 Task: Create Company by the name of Essentials, with Address Line1: 806 Tanglewood Circle, Address Line2: Victoria, Address Line3: NY 10977
Action: Mouse moved to (112, 52)
Screenshot: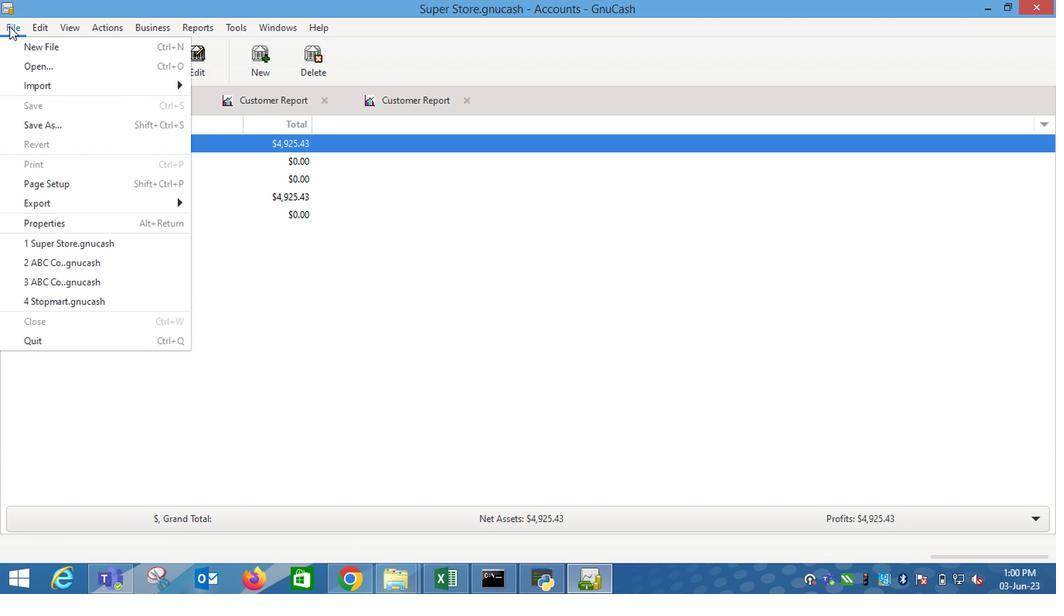 
Action: Mouse pressed left at (112, 52)
Screenshot: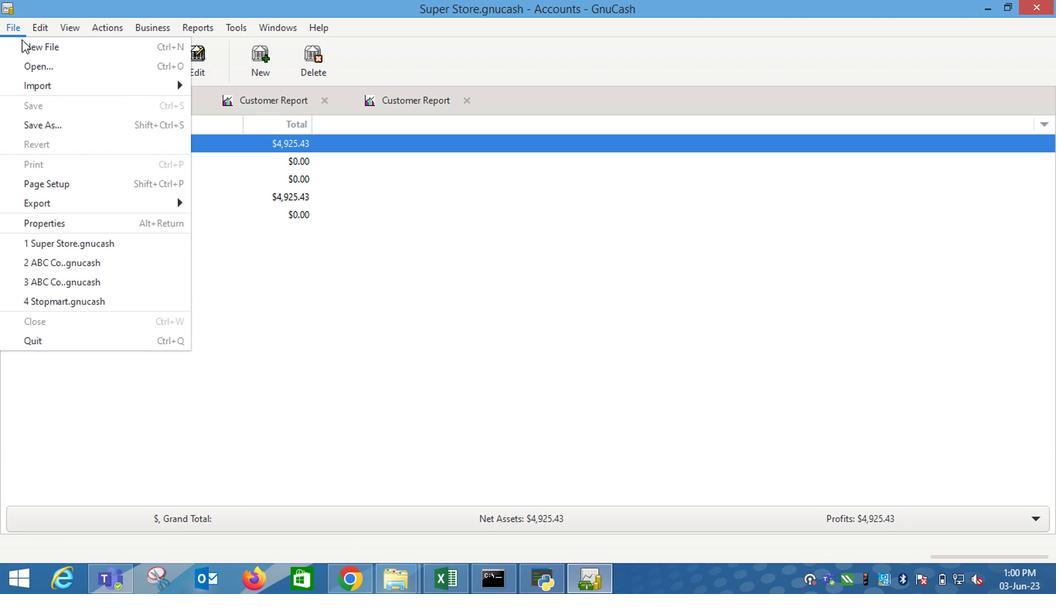 
Action: Mouse moved to (128, 68)
Screenshot: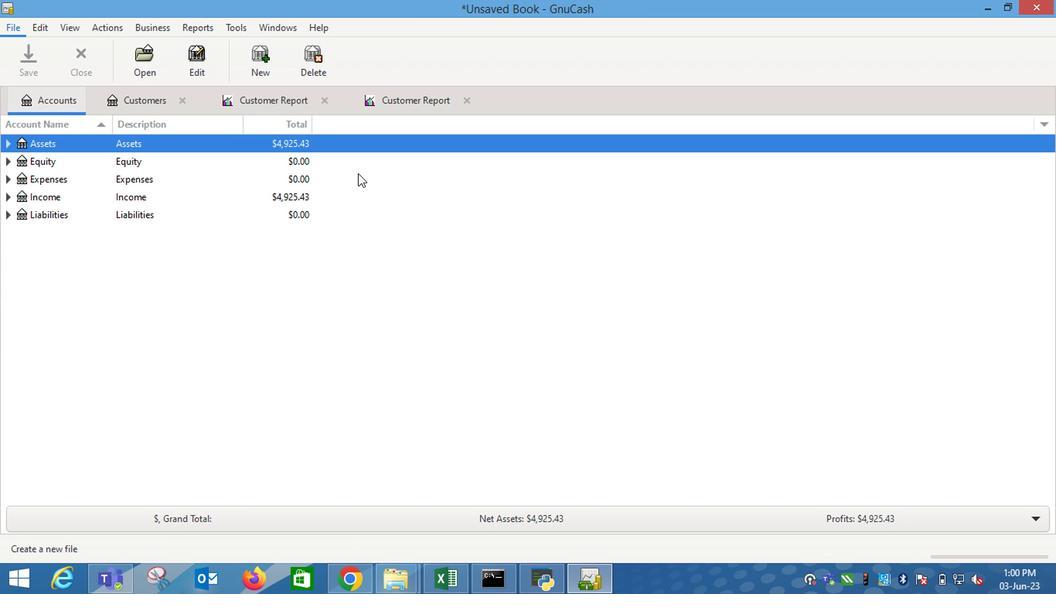 
Action: Mouse pressed left at (128, 68)
Screenshot: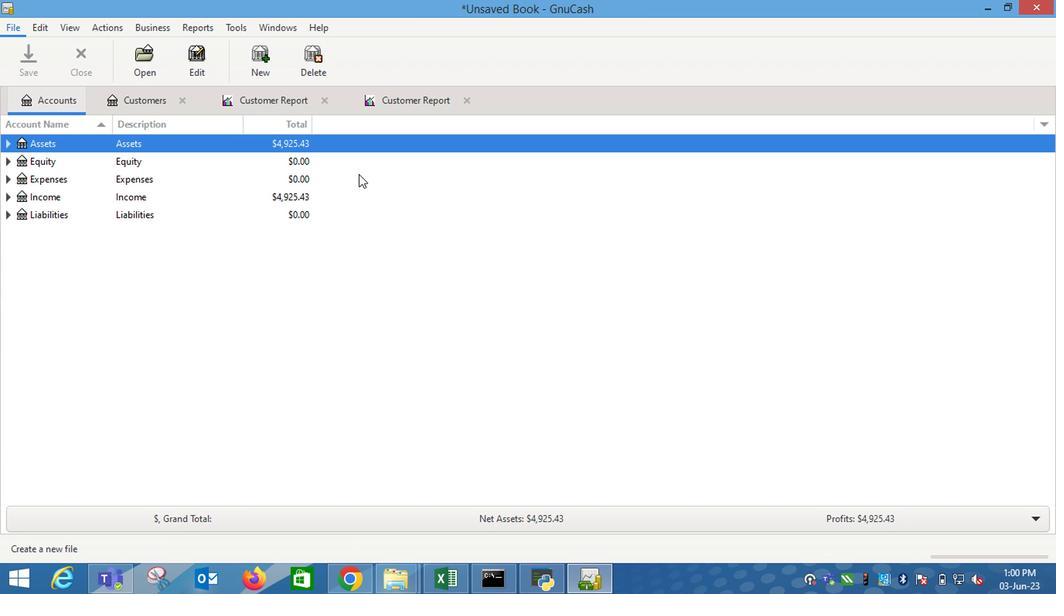 
Action: Mouse moved to (540, 350)
Screenshot: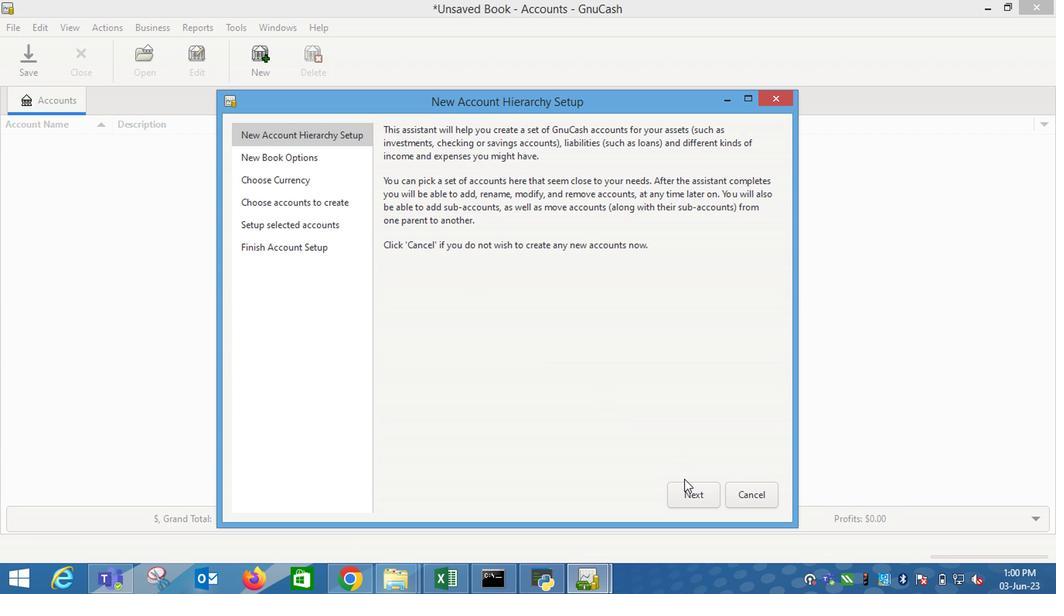 
Action: Mouse pressed left at (540, 350)
Screenshot: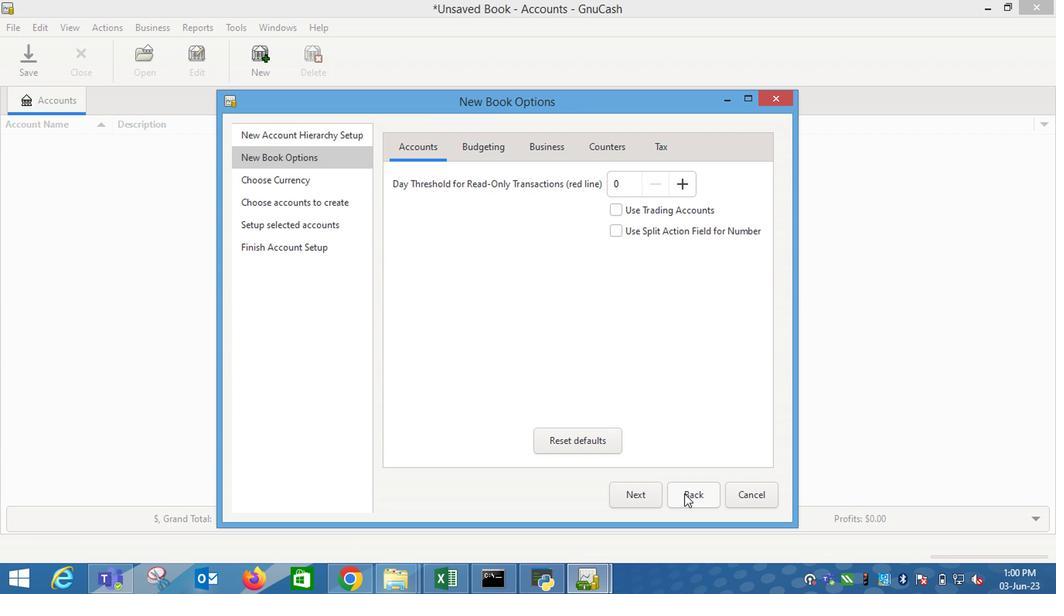 
Action: Mouse moved to (106, 50)
Screenshot: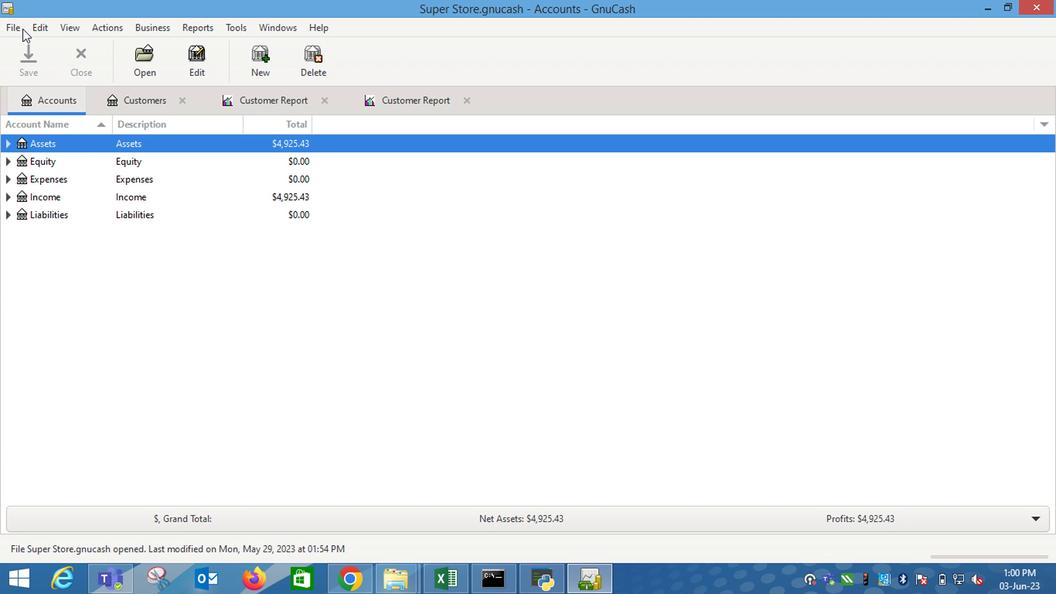 
Action: Mouse pressed left at (106, 50)
Screenshot: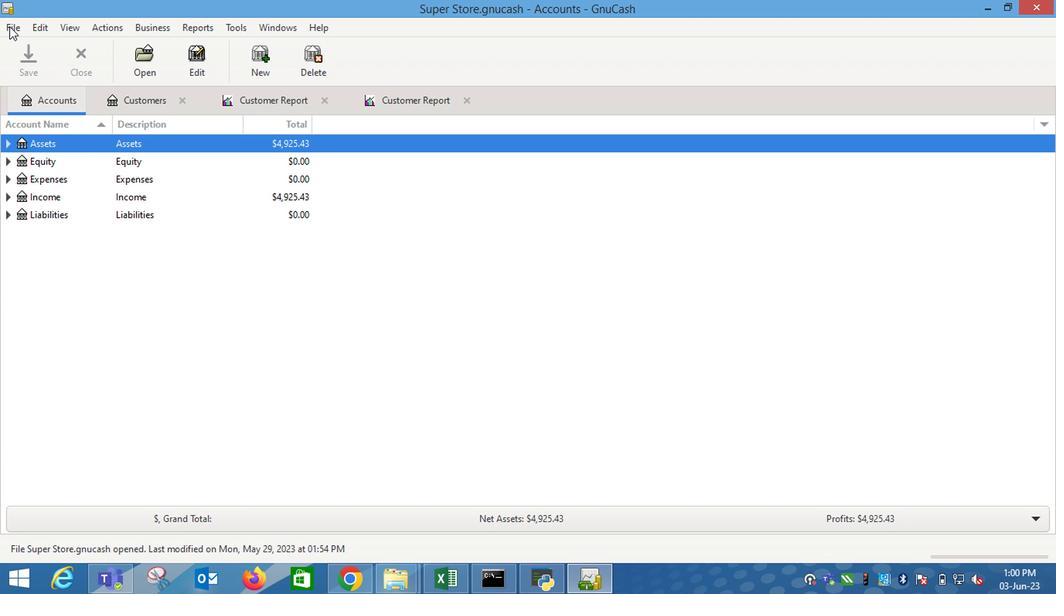 
Action: Mouse moved to (121, 67)
Screenshot: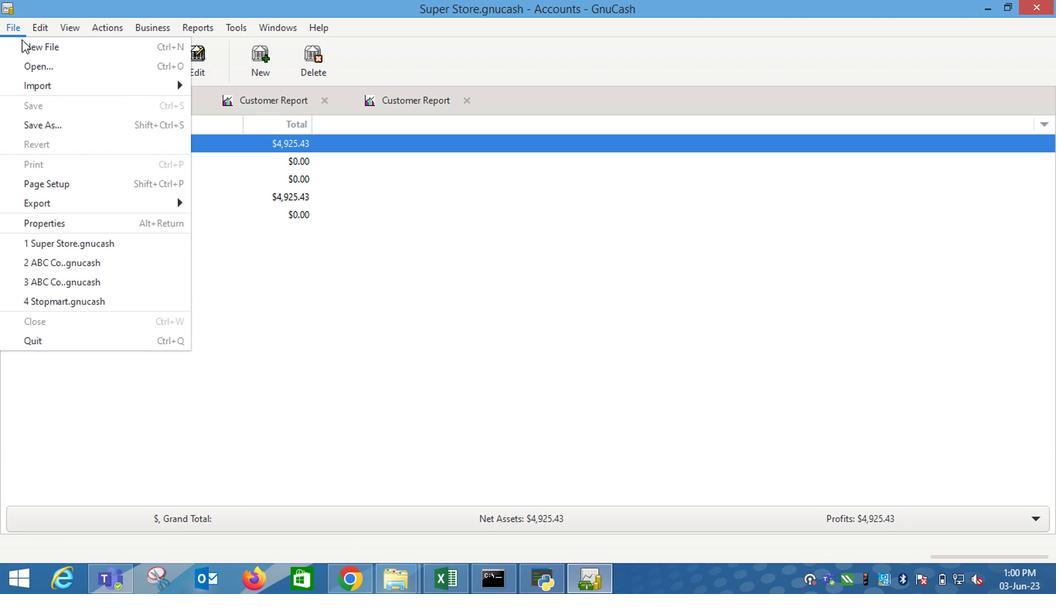 
Action: Mouse pressed left at (121, 67)
Screenshot: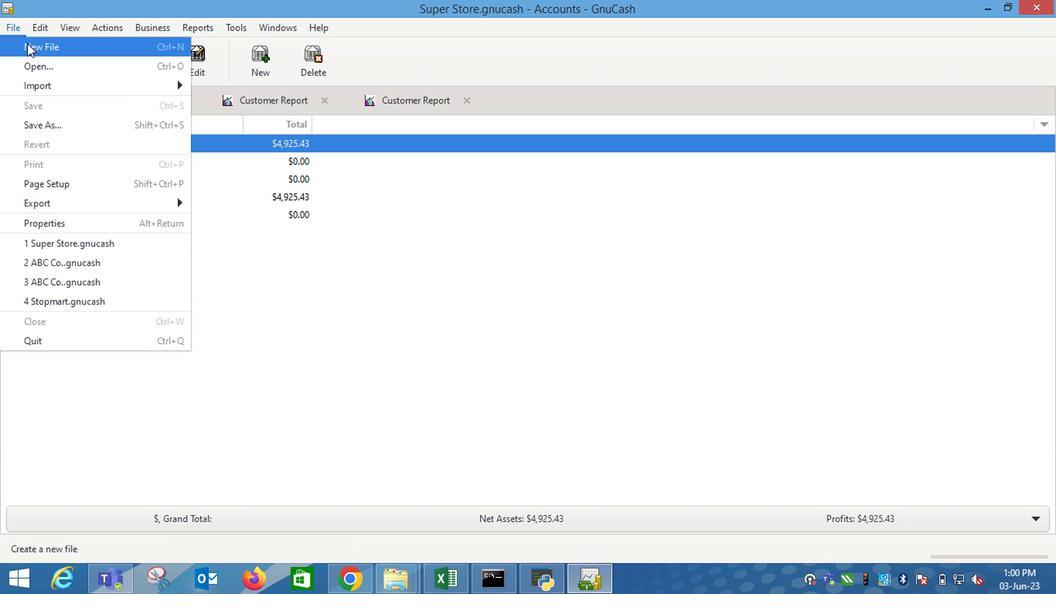 
Action: Mouse moved to (676, 499)
Screenshot: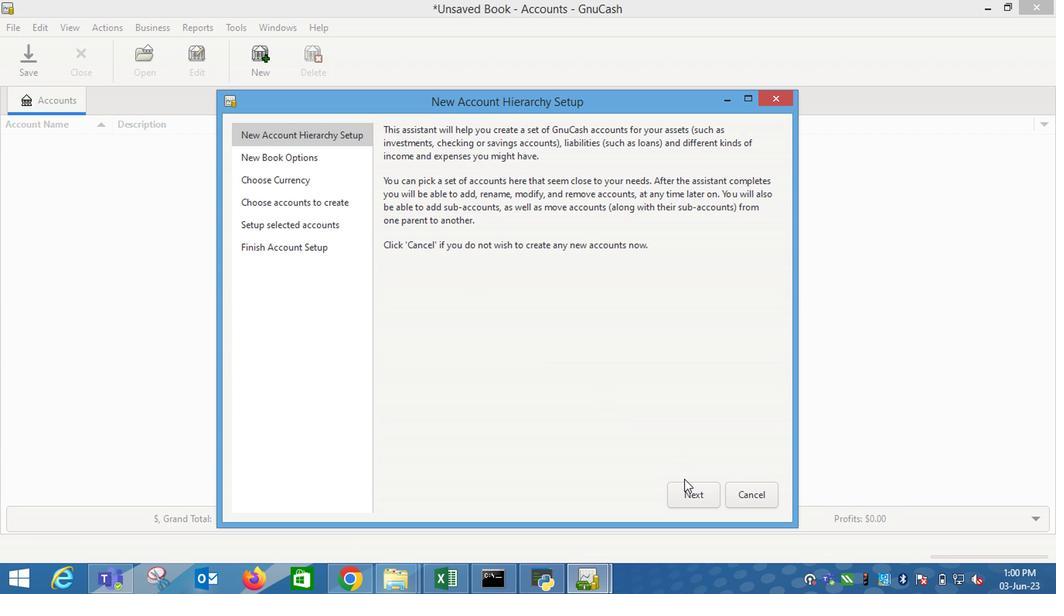
Action: Mouse pressed left at (676, 499)
Screenshot: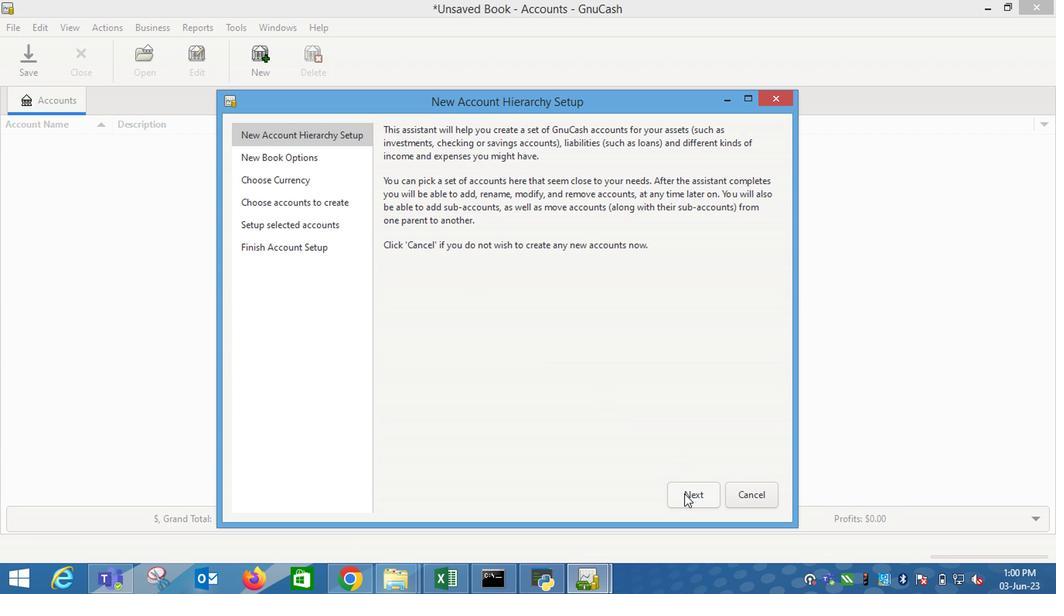 
Action: Mouse moved to (510, 163)
Screenshot: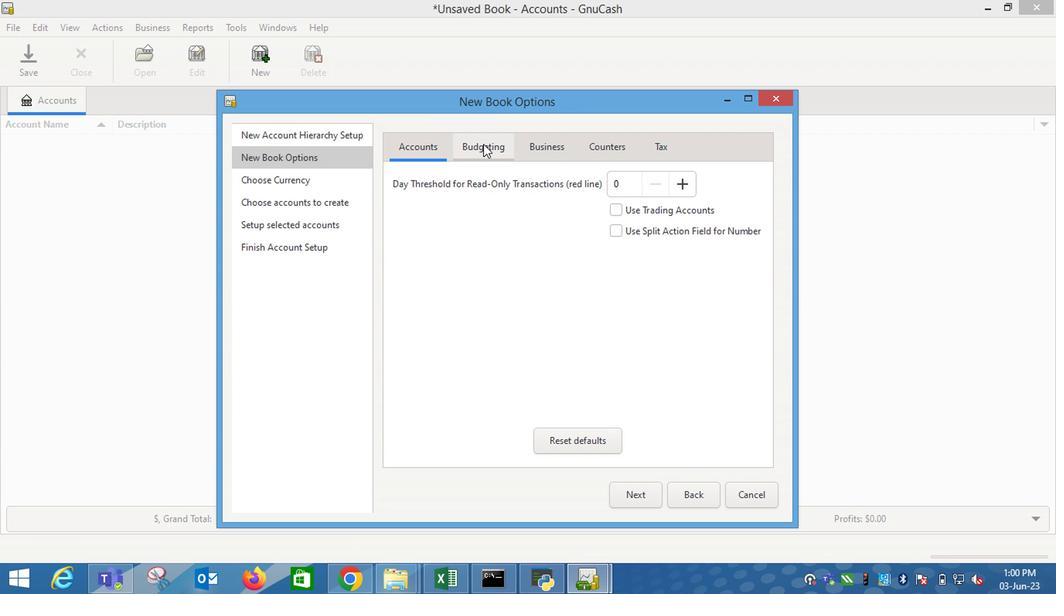 
Action: Mouse pressed left at (510, 163)
Screenshot: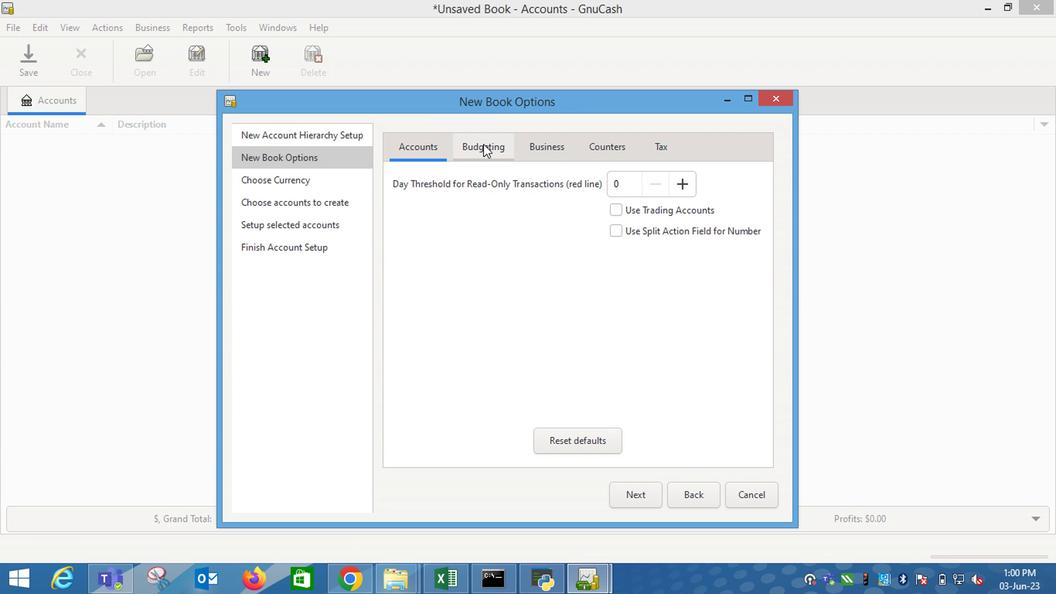 
Action: Mouse moved to (547, 163)
Screenshot: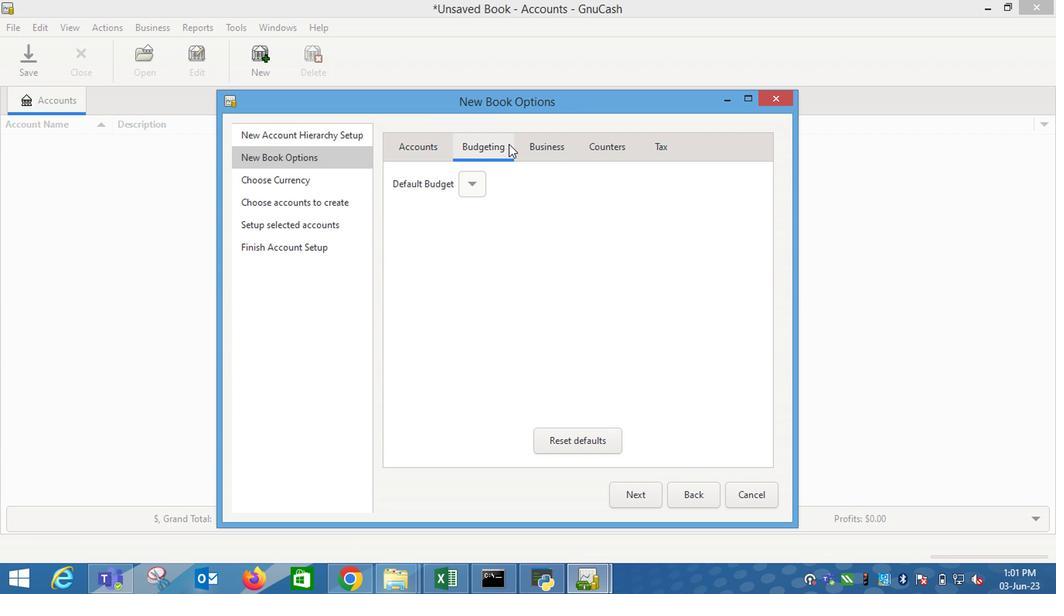
Action: Mouse pressed left at (547, 163)
Screenshot: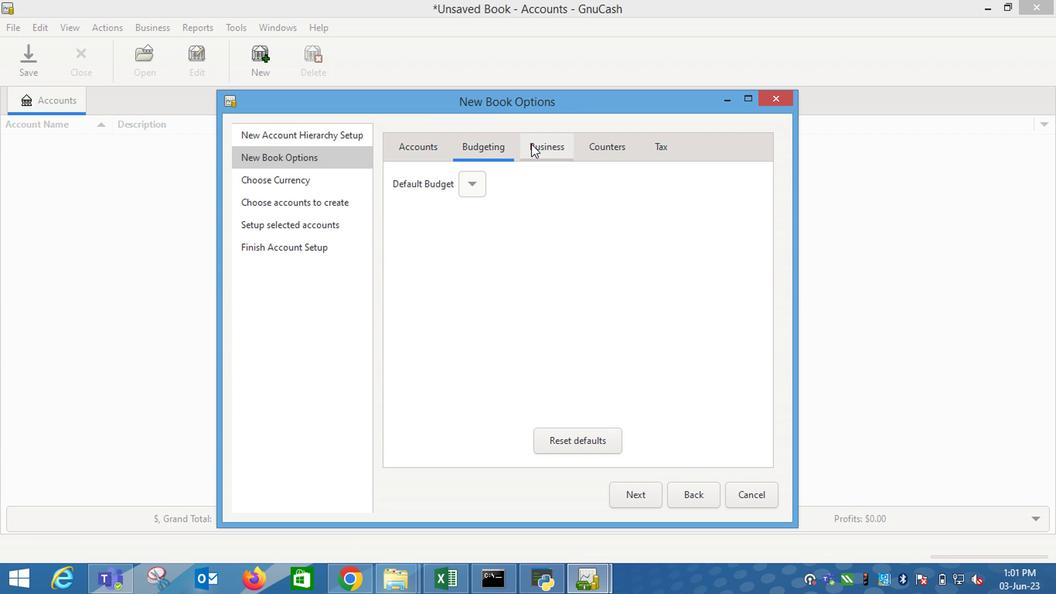 
Action: Mouse moved to (561, 201)
Screenshot: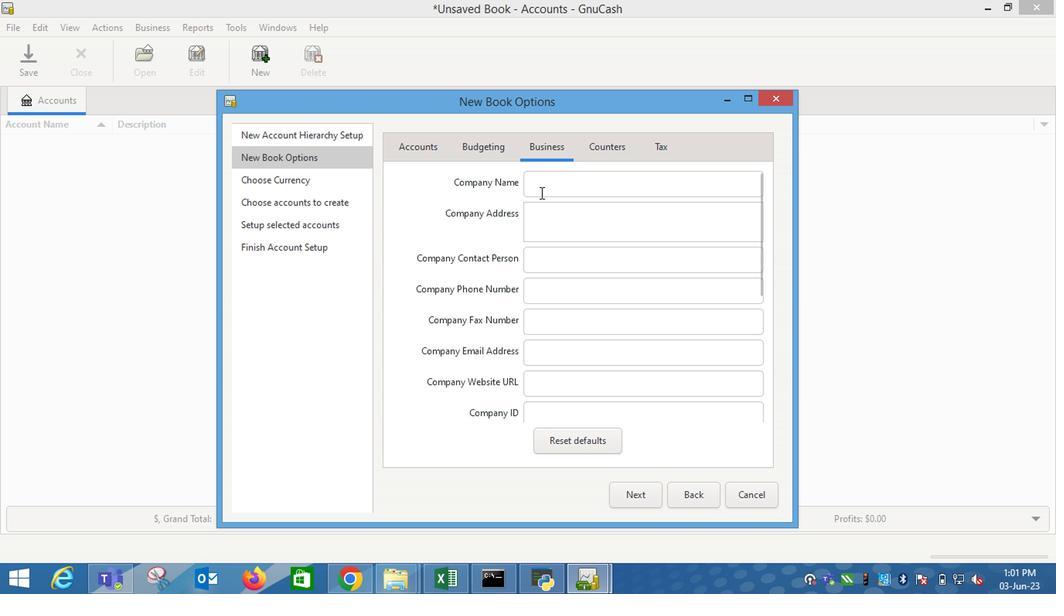 
Action: Mouse pressed left at (561, 201)
Screenshot: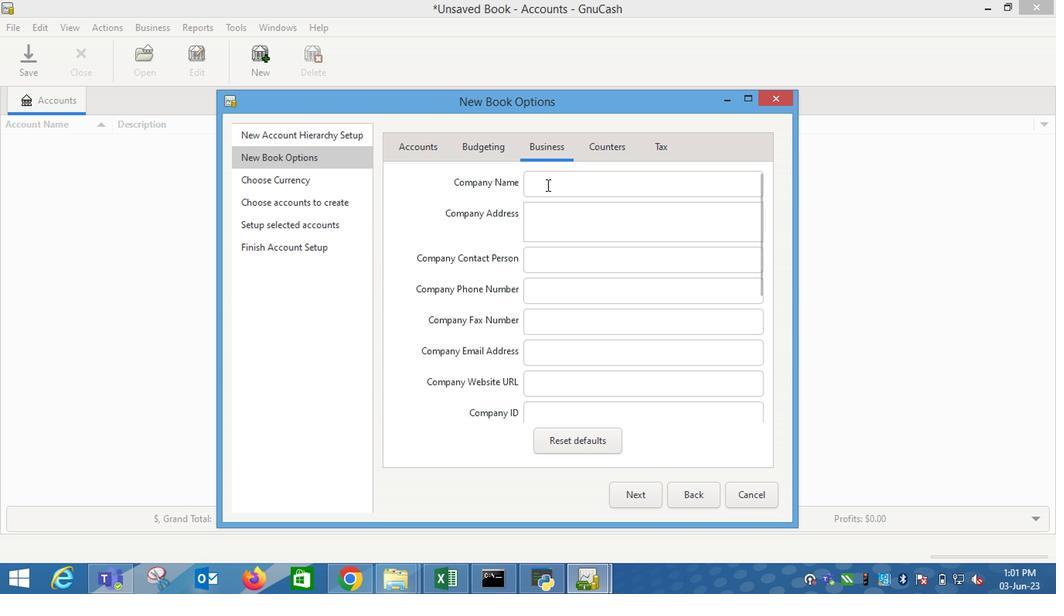 
Action: Mouse moved to (579, 256)
Screenshot: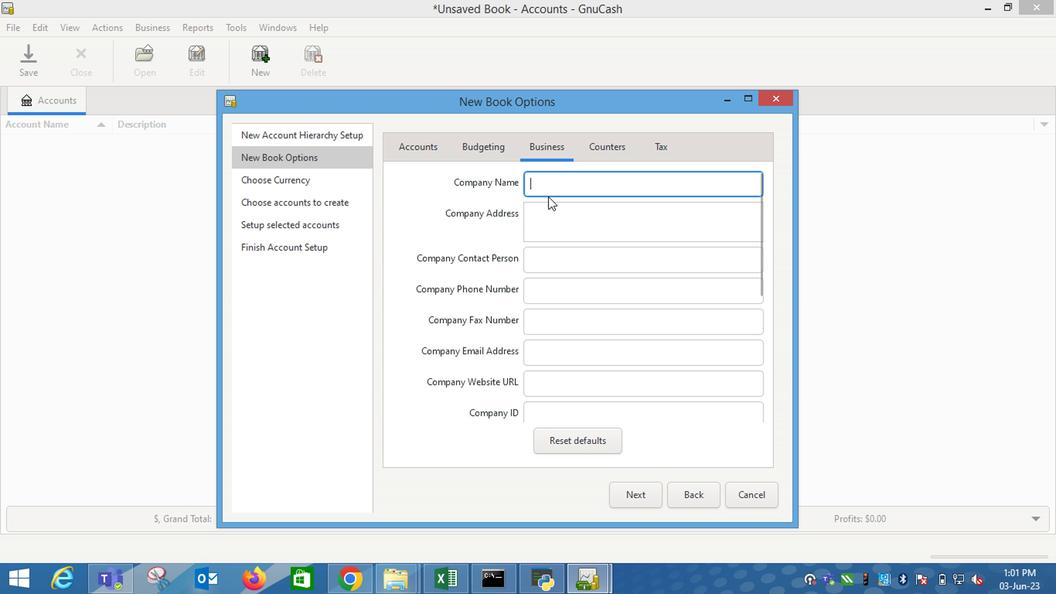 
Action: Key pressed <Key.shift_r>Essentials
Screenshot: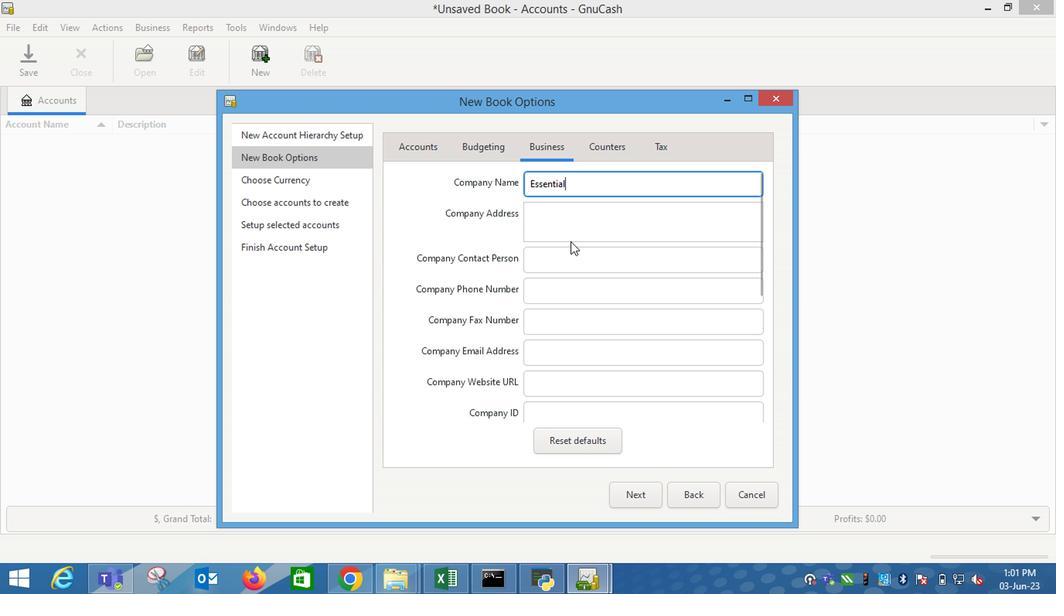 
Action: Mouse moved to (573, 234)
Screenshot: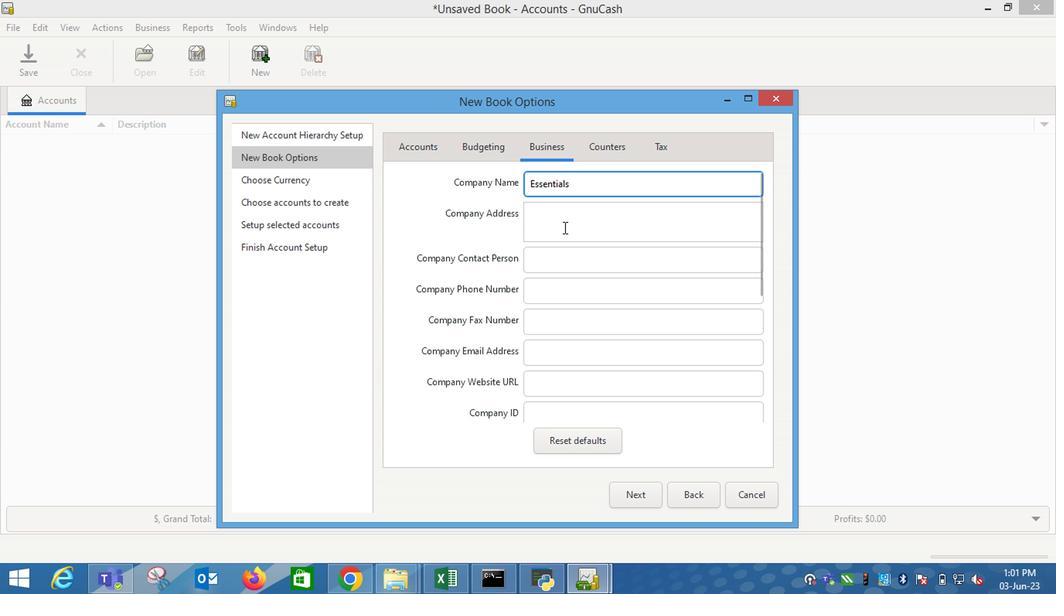 
Action: Mouse pressed left at (573, 234)
Screenshot: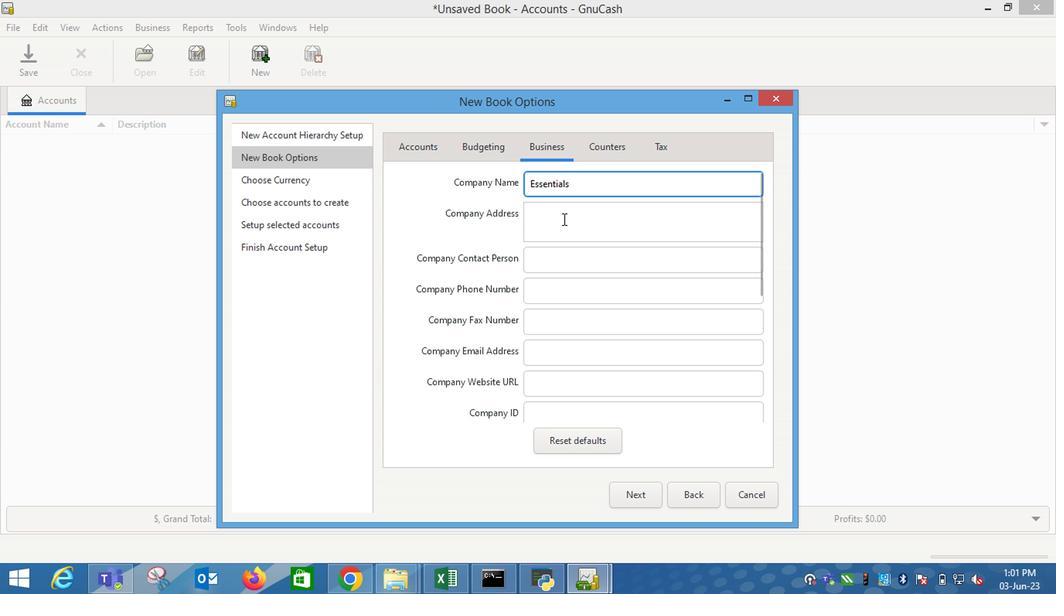 
Action: Mouse moved to (569, 233)
Screenshot: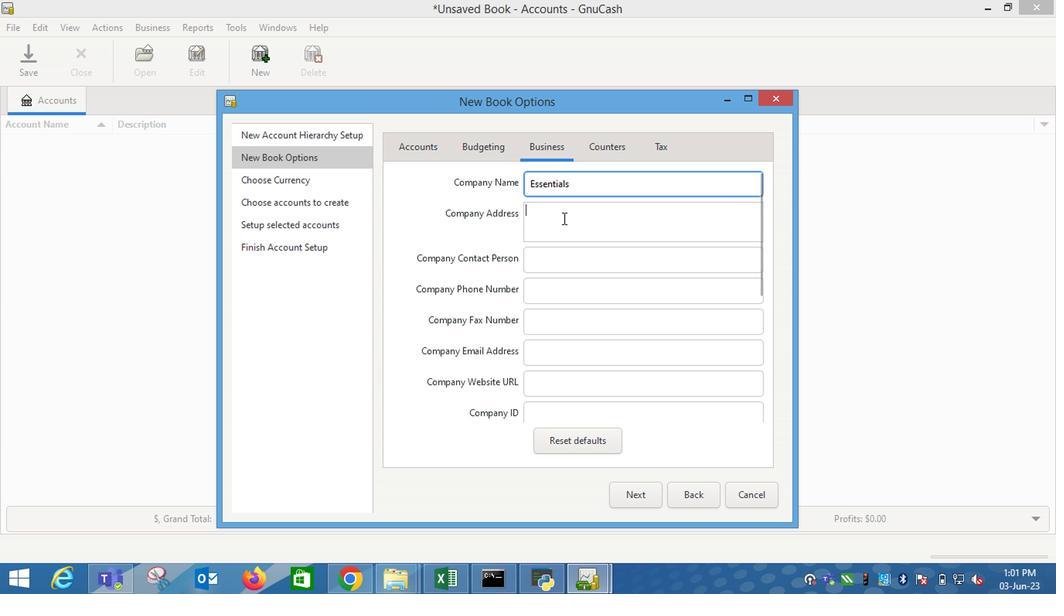 
Action: Key pressed 806<Key.space><Key.shift_r>Tra<Key.backspace><Key.backspace>anglewood<Key.space><Key.shift_r>Circle<Key.enter><Key.shift_r>Victoria<Key.enter><Key.shift_r>NY<Key.space>10977
Screenshot: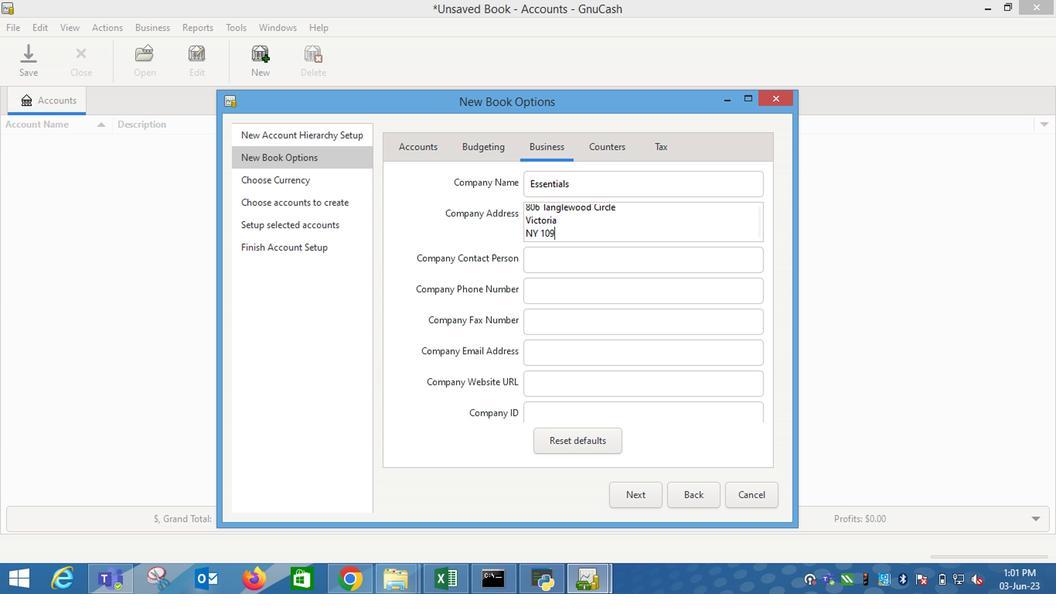 
Action: Mouse moved to (604, 165)
Screenshot: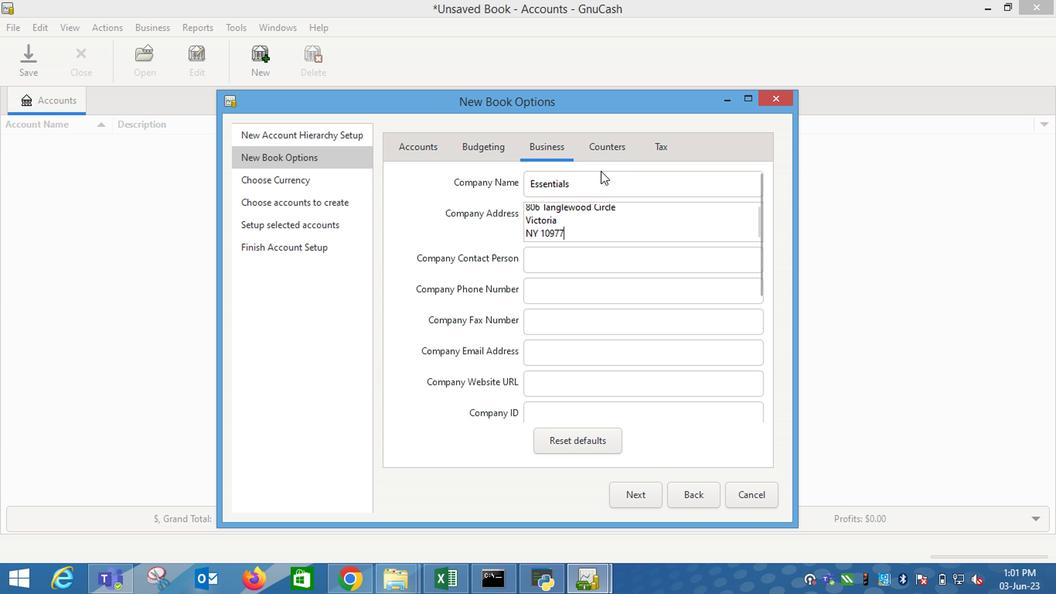 
Action: Mouse pressed left at (604, 165)
Screenshot: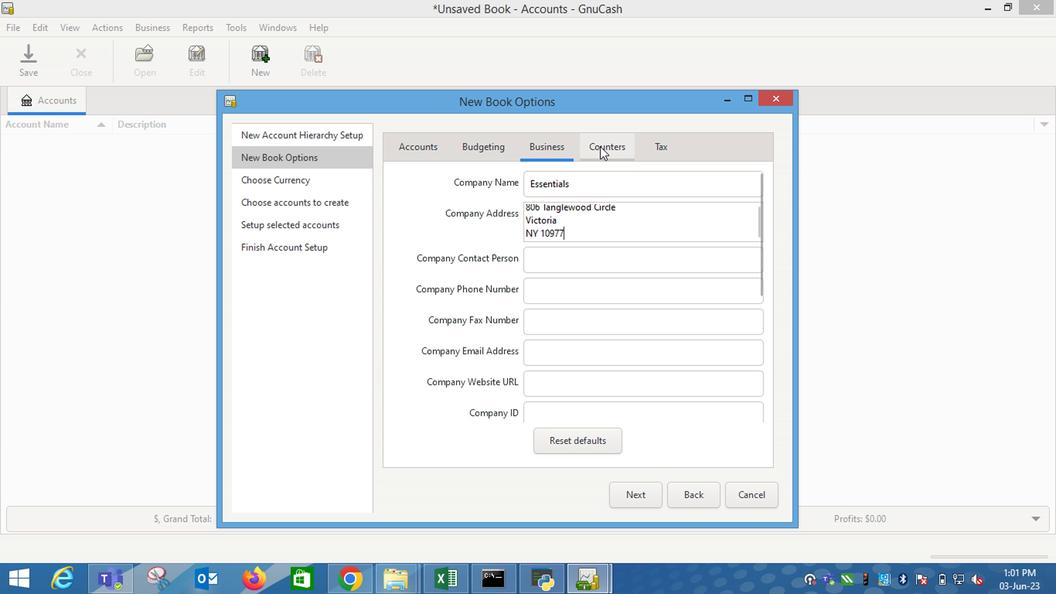 
Action: Mouse moved to (632, 498)
Screenshot: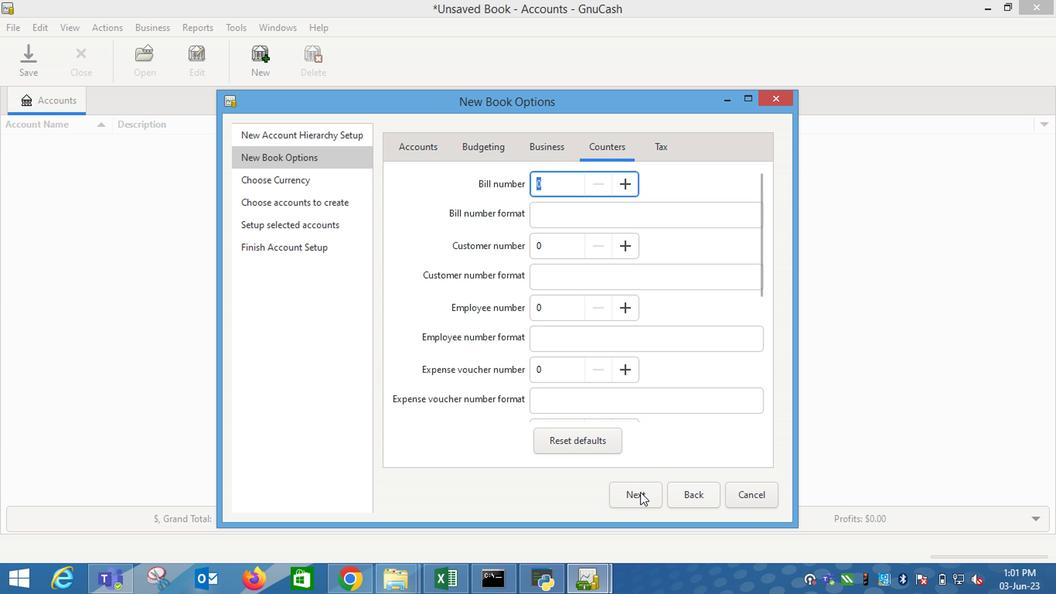 
Action: Mouse pressed left at (632, 498)
Screenshot: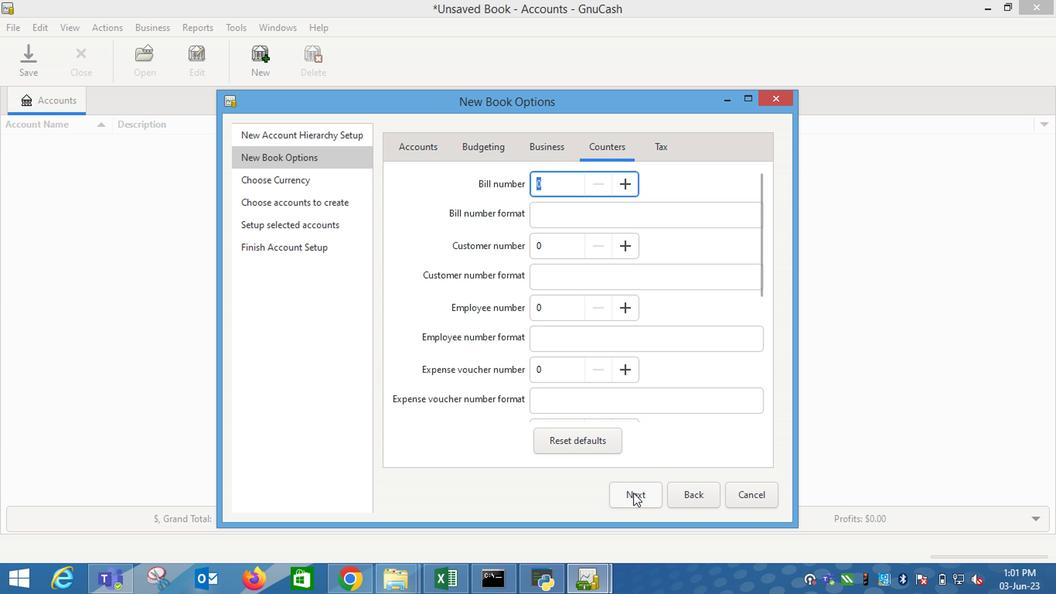 
Action: Mouse moved to (632, 500)
Screenshot: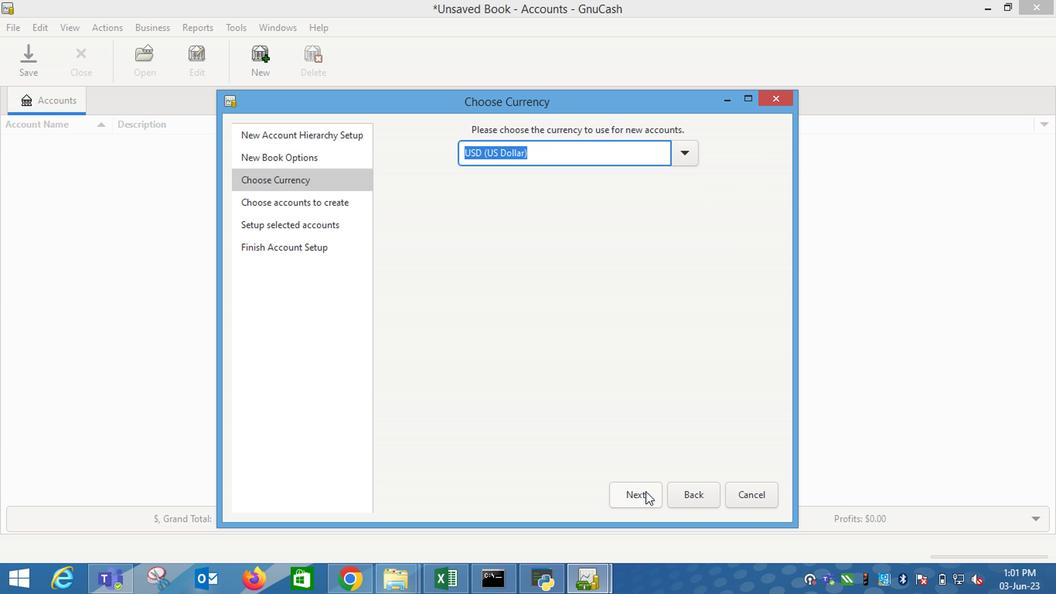
Action: Mouse pressed left at (632, 500)
Screenshot: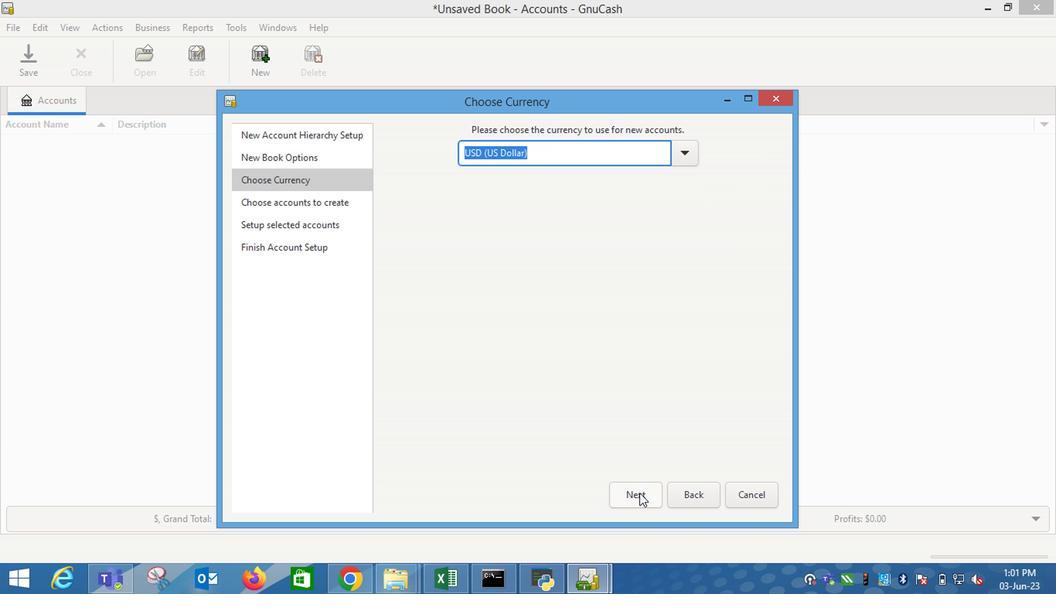 
Action: Mouse moved to (442, 262)
Screenshot: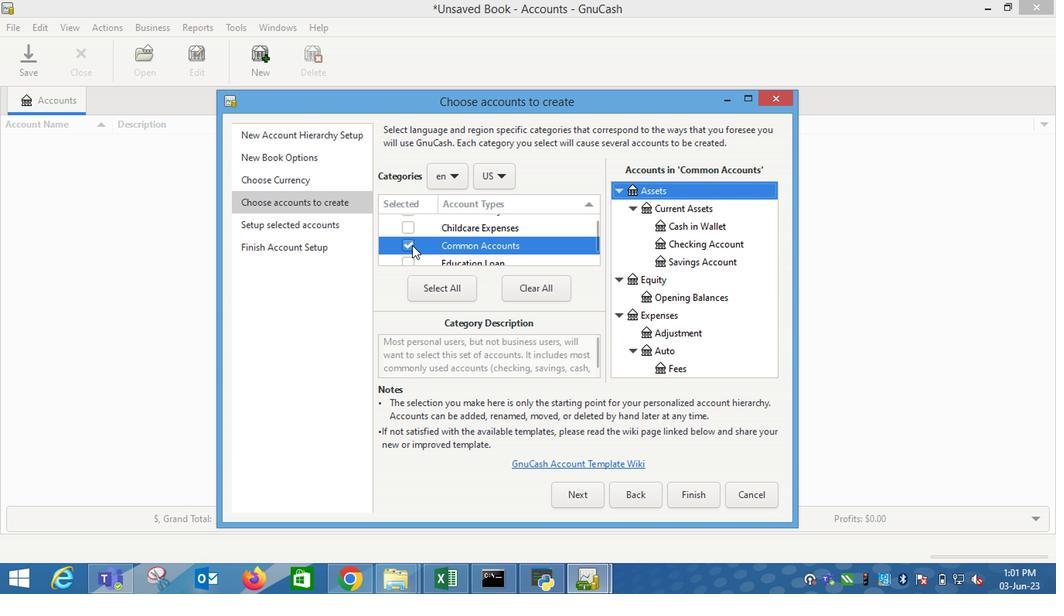
Action: Mouse pressed left at (442, 262)
Screenshot: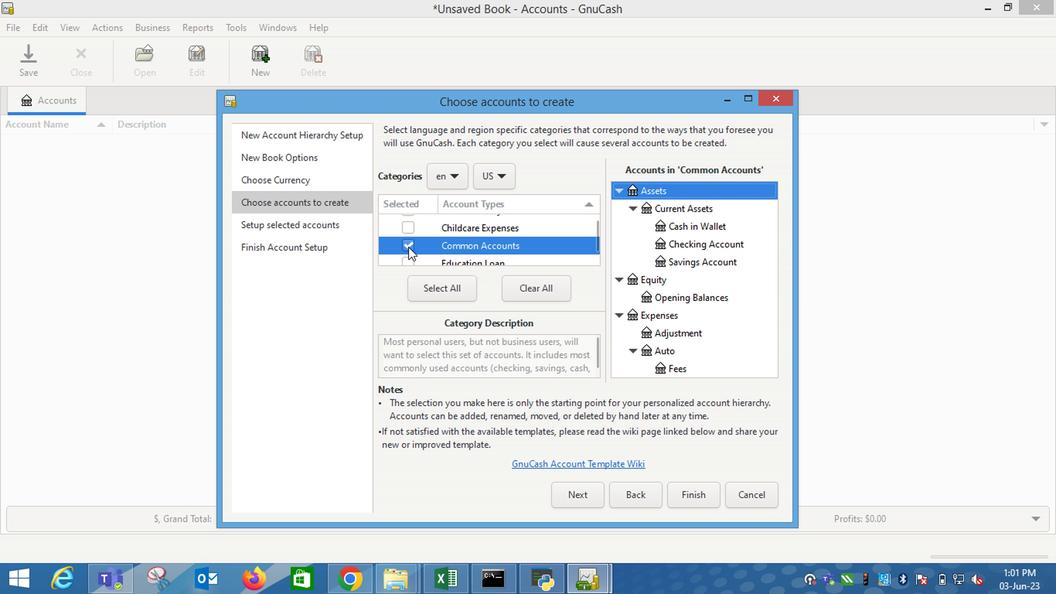 
Action: Mouse moved to (600, 254)
Screenshot: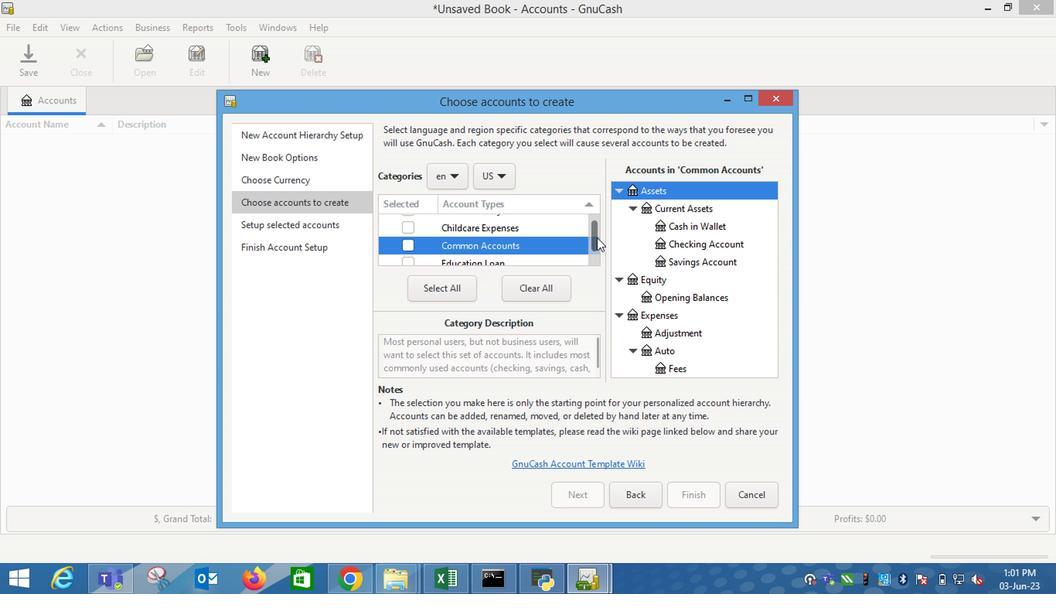 
Action: Mouse pressed left at (600, 254)
Screenshot: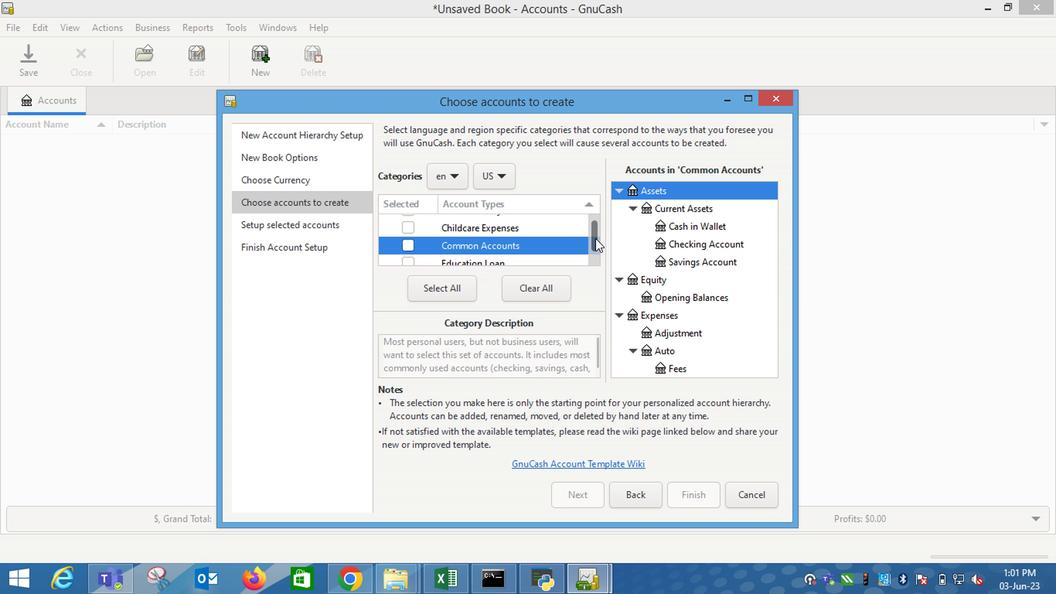 
Action: Mouse moved to (442, 255)
Screenshot: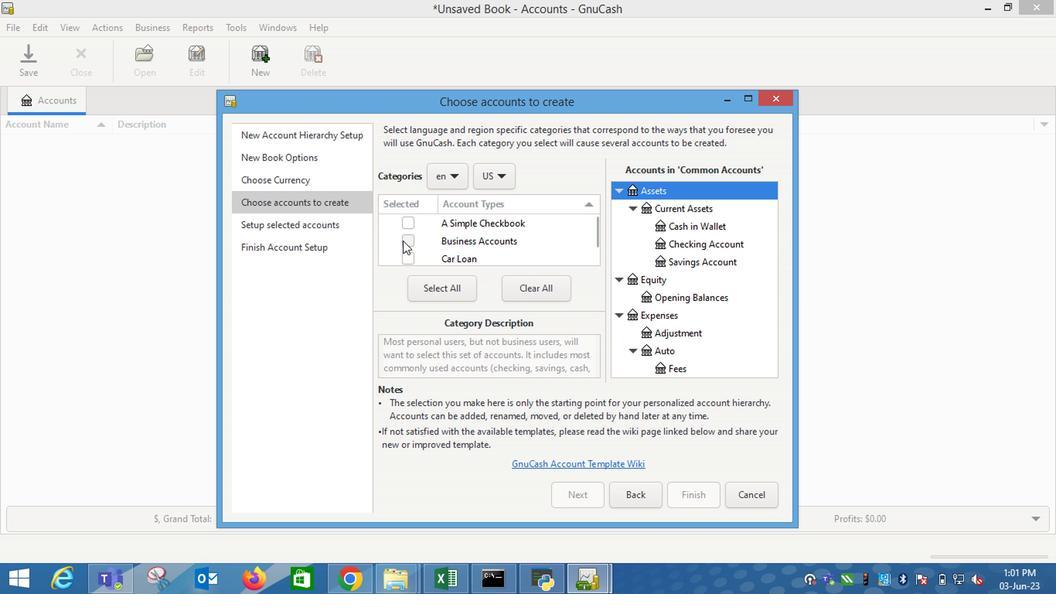
Action: Mouse pressed left at (442, 255)
Screenshot: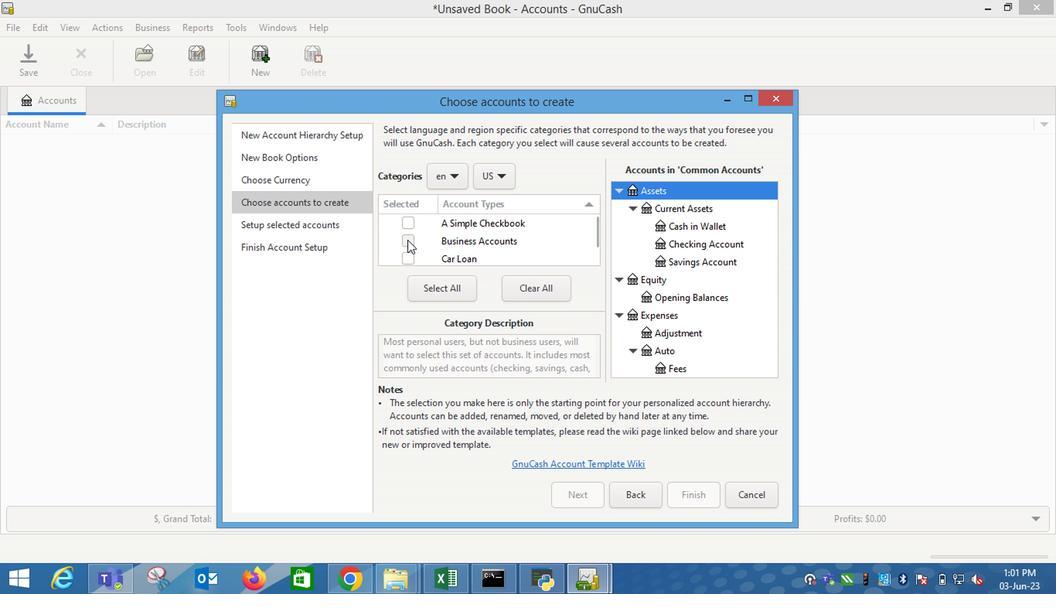 
Action: Mouse moved to (579, 497)
Screenshot: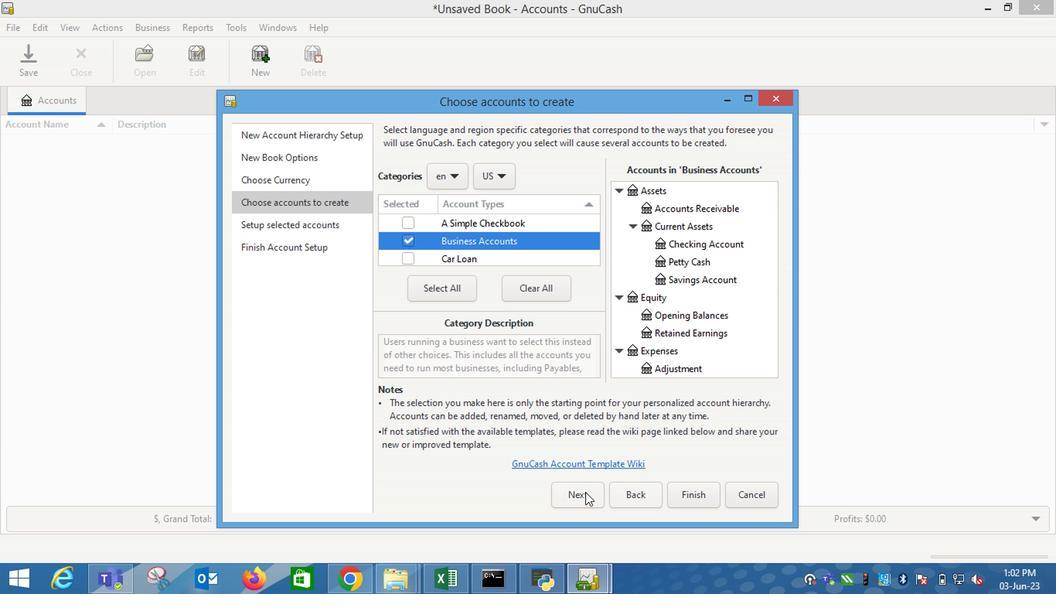
Action: Mouse pressed left at (579, 497)
Screenshot: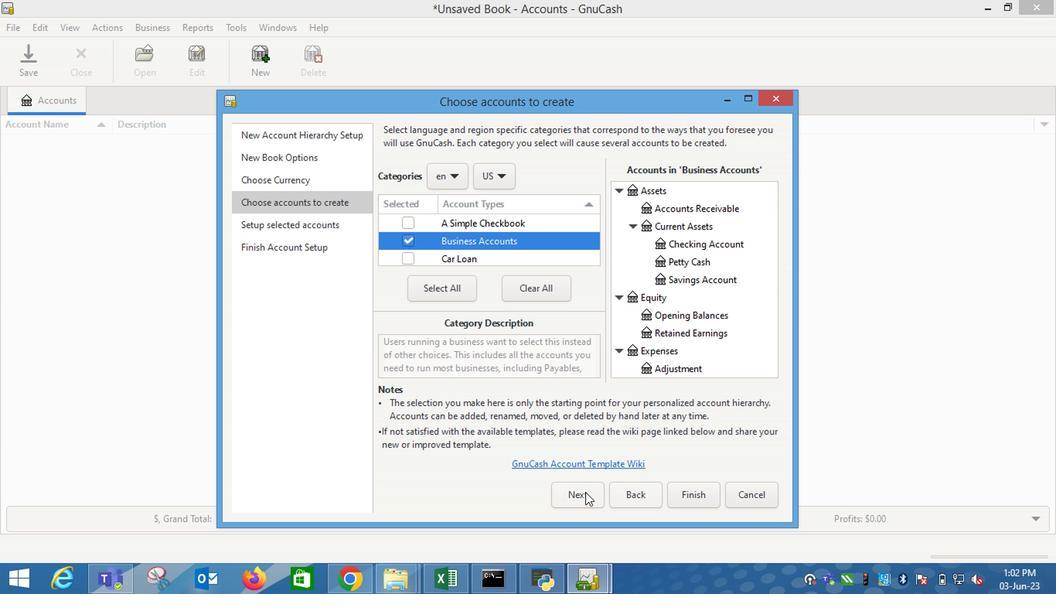 
Action: Mouse moved to (640, 500)
Screenshot: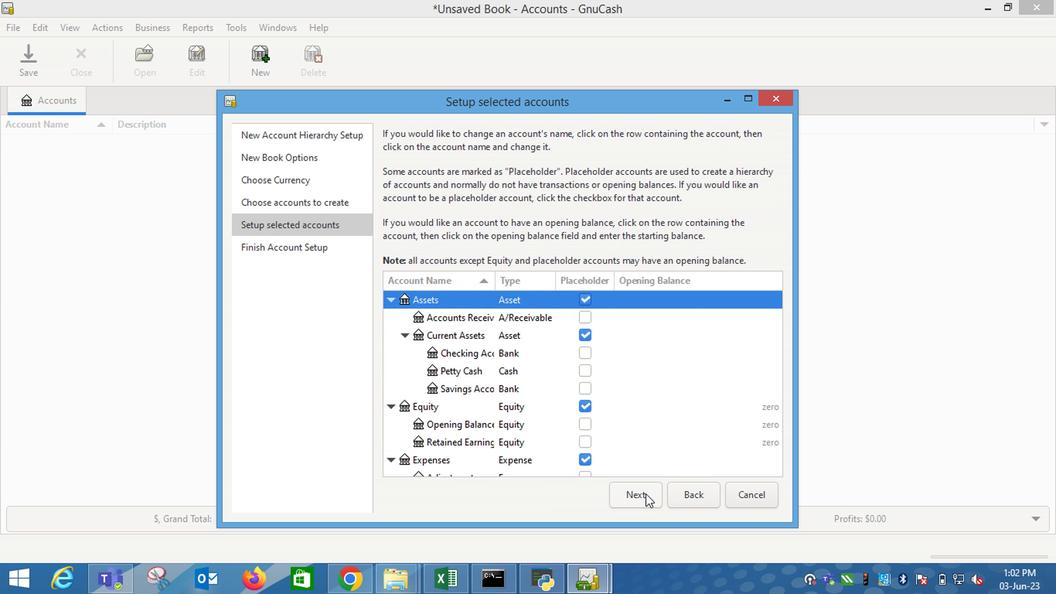 
Action: Mouse pressed left at (640, 500)
Screenshot: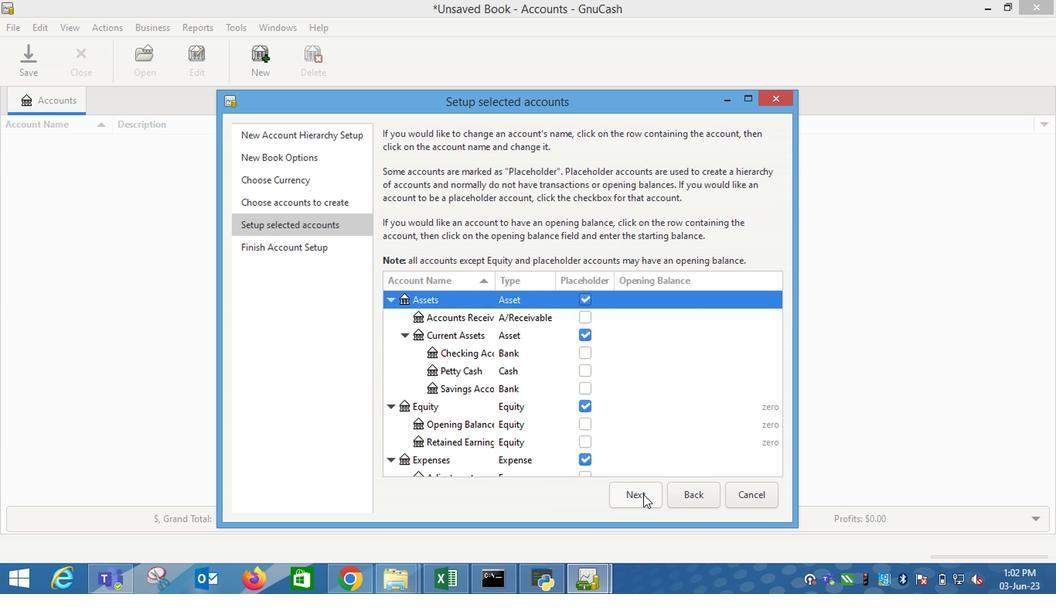 
Action: Mouse moved to (640, 500)
Screenshot: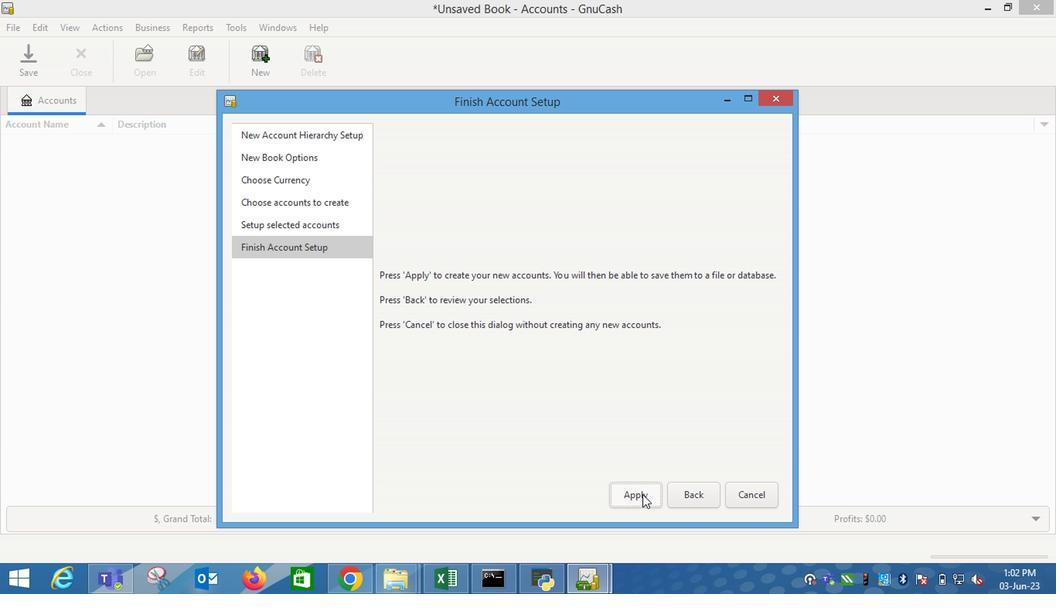 
Action: Mouse pressed left at (640, 500)
Screenshot: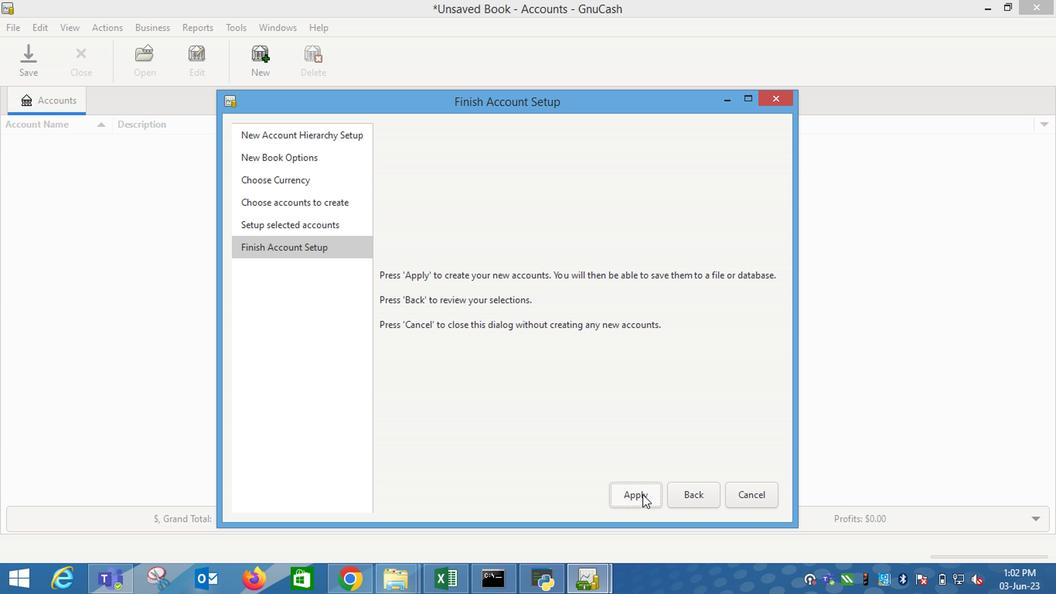 
Action: Mouse moved to (572, 221)
Screenshot: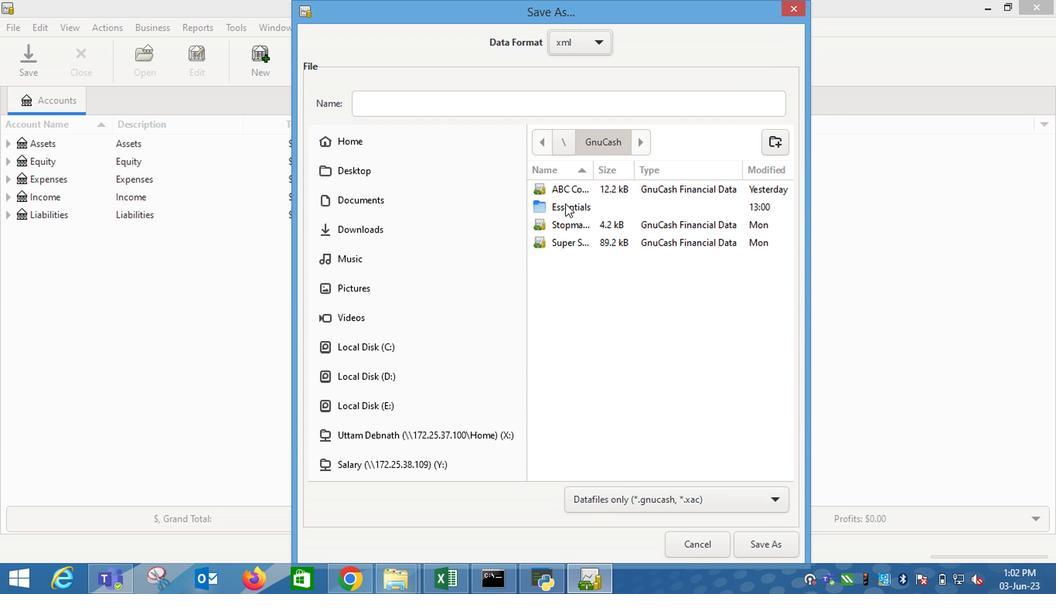 
Action: Mouse pressed left at (572, 221)
Screenshot: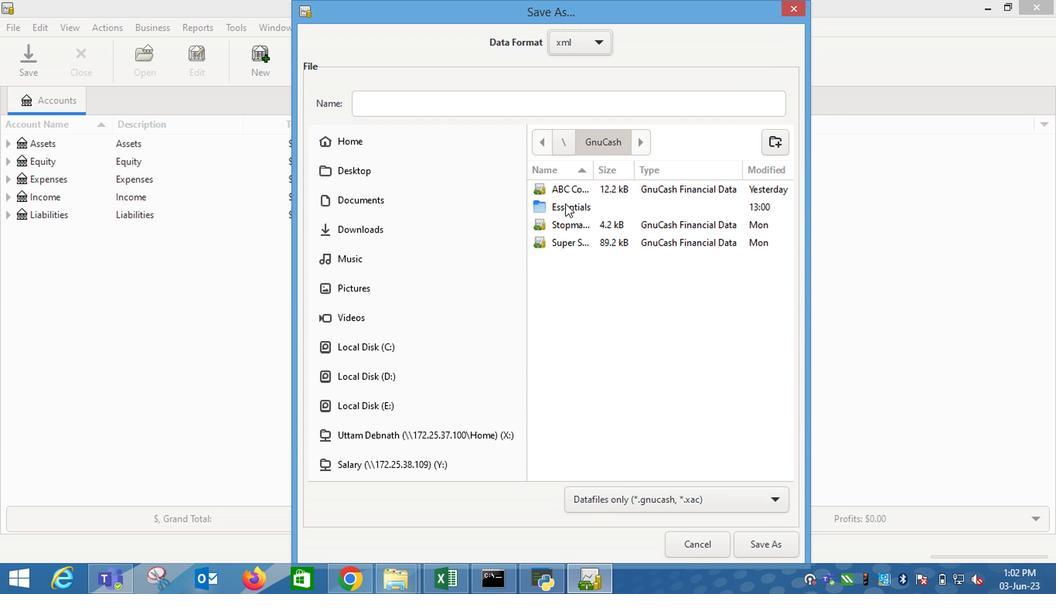 
Action: Mouse pressed left at (572, 221)
Screenshot: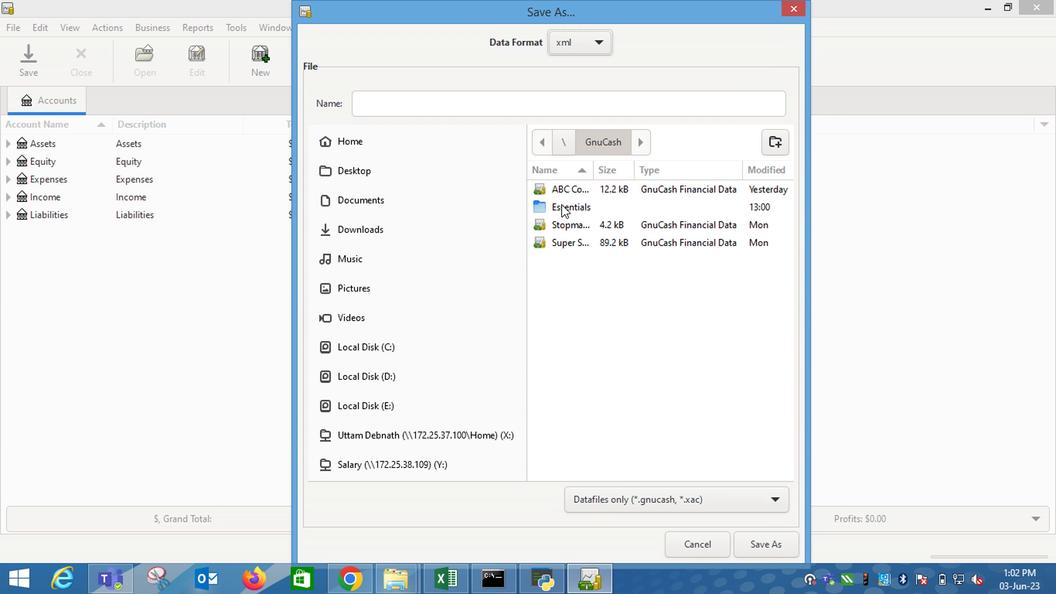 
Action: Mouse moved to (433, 124)
Screenshot: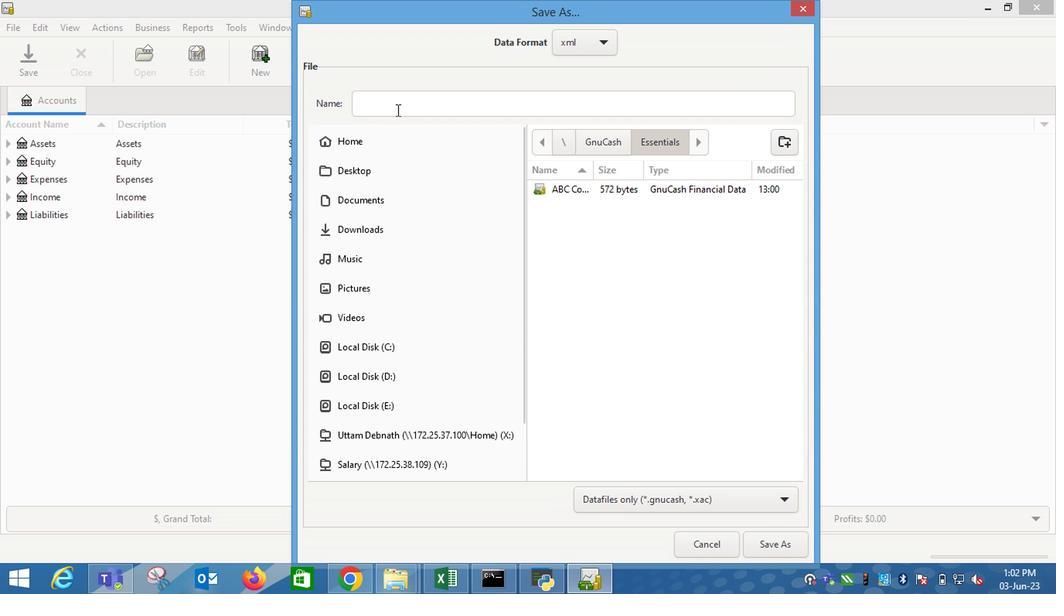 
Action: Mouse pressed left at (433, 124)
Screenshot: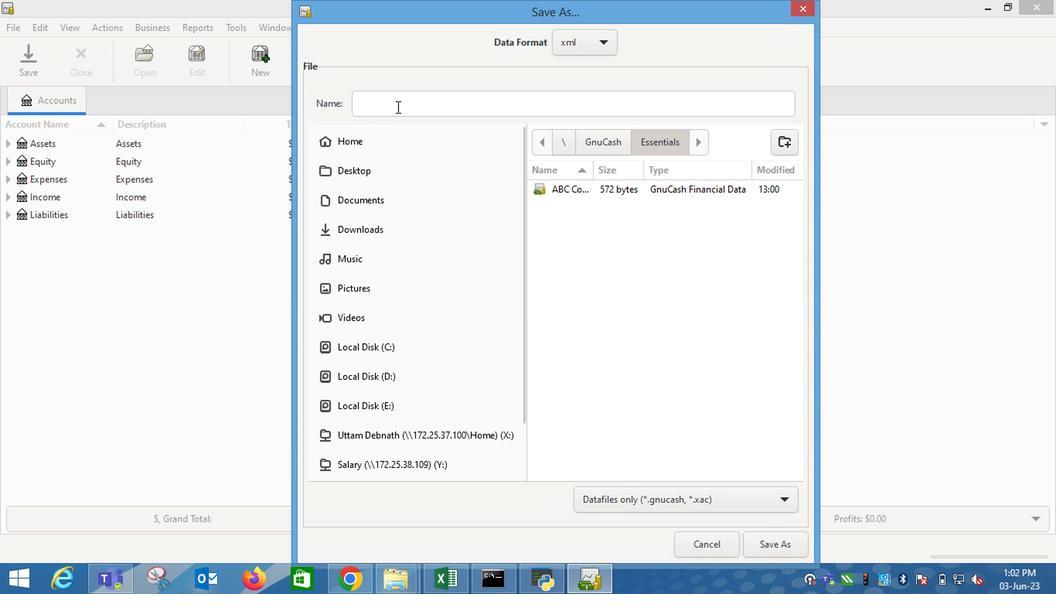 
Action: Key pressed <Key.shift_r>Essentials
Screenshot: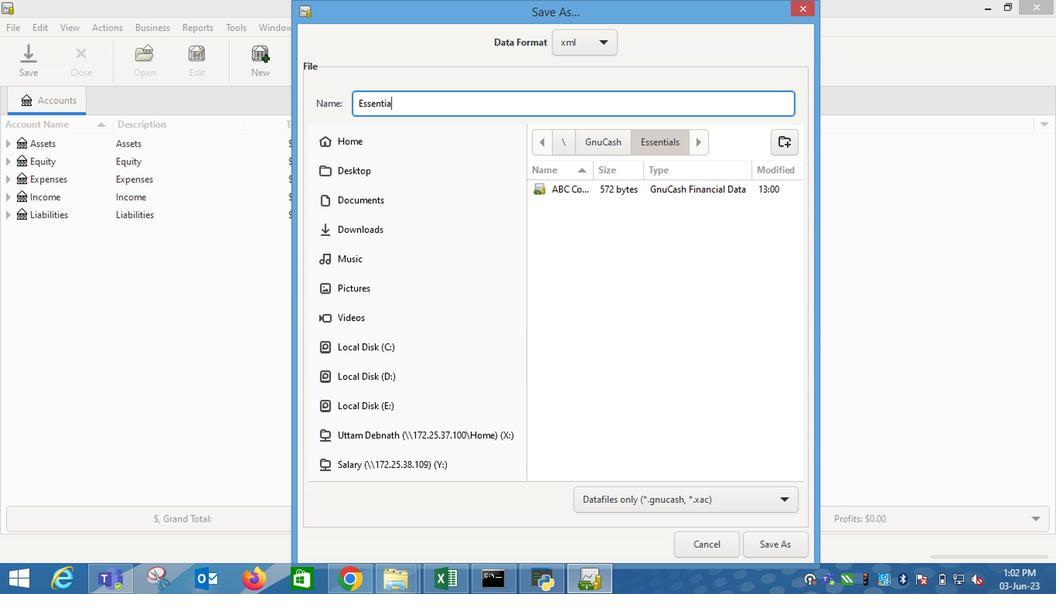 
Action: Mouse moved to (754, 546)
Screenshot: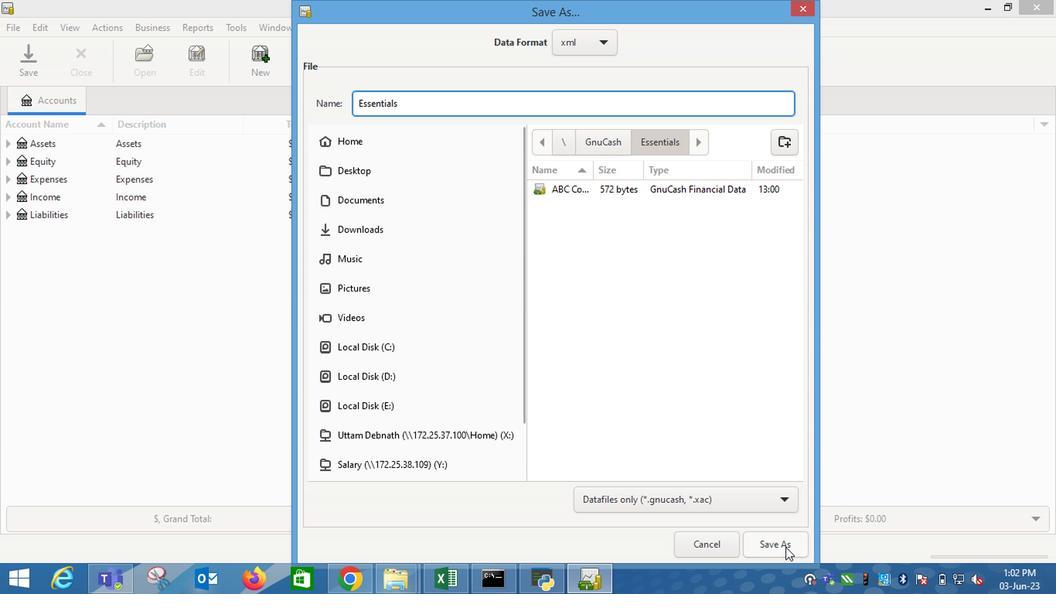 
Action: Mouse pressed left at (754, 546)
Screenshot: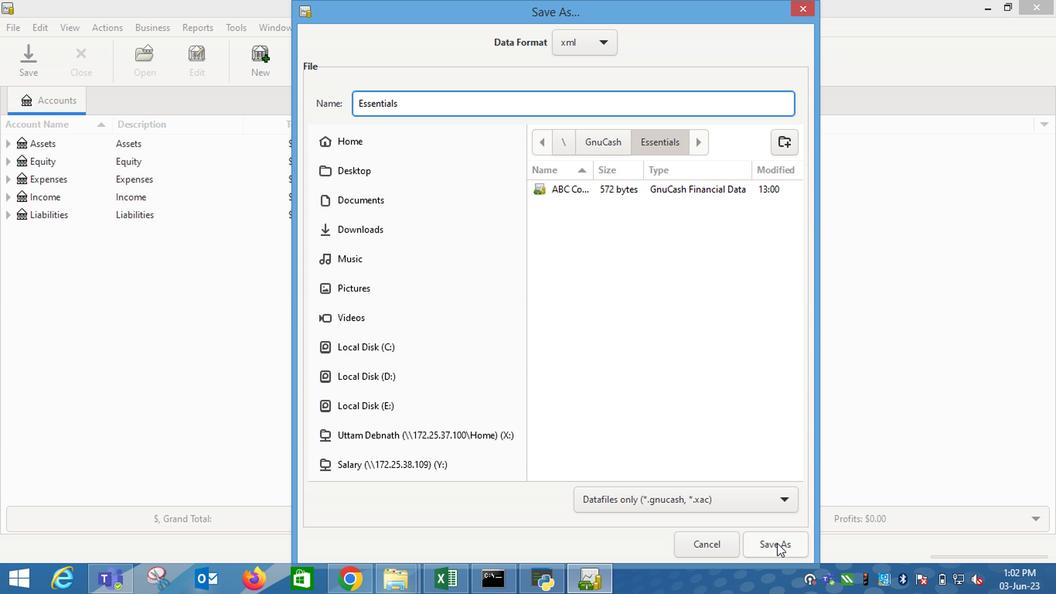 
Action: Mouse moved to (544, 324)
Screenshot: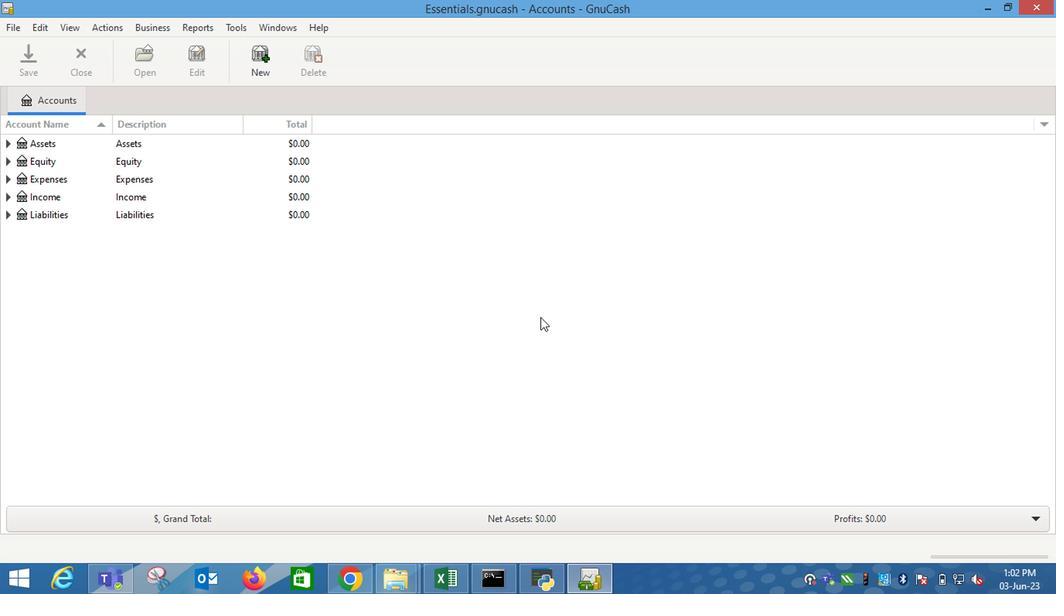
